 Task: Create an email log file which contains each email sender and its recipient details
Action: Mouse moved to (264, 158)
Screenshot: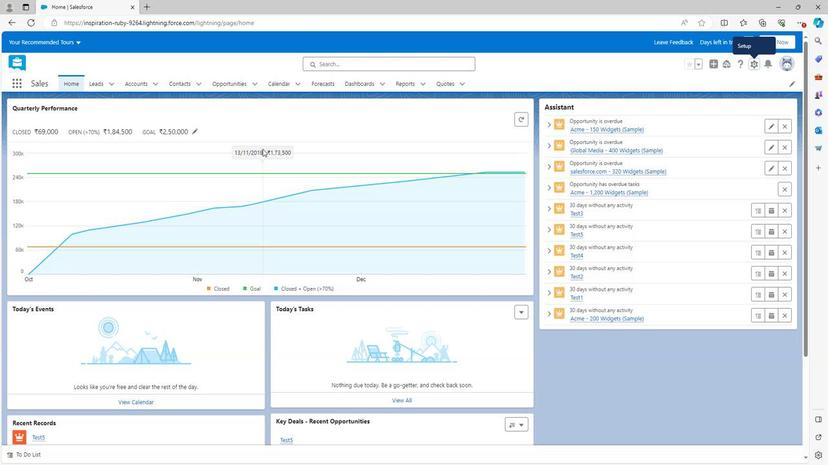 
Action: Mouse scrolled (264, 158) with delta (0, 0)
Screenshot: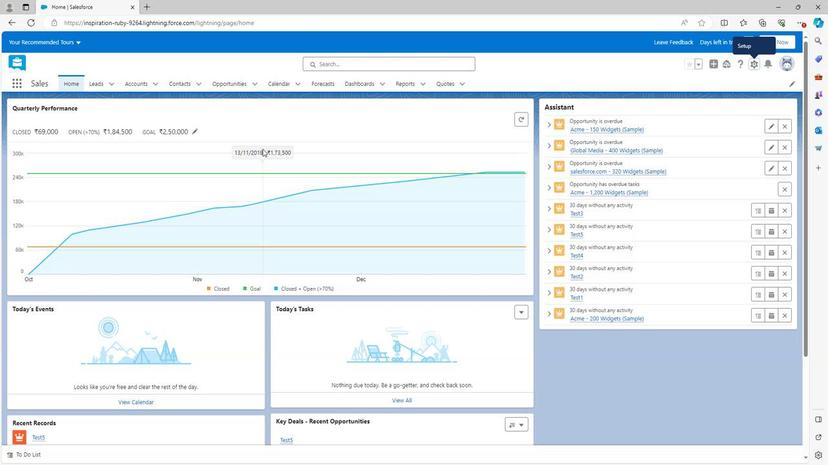 
Action: Mouse moved to (265, 158)
Screenshot: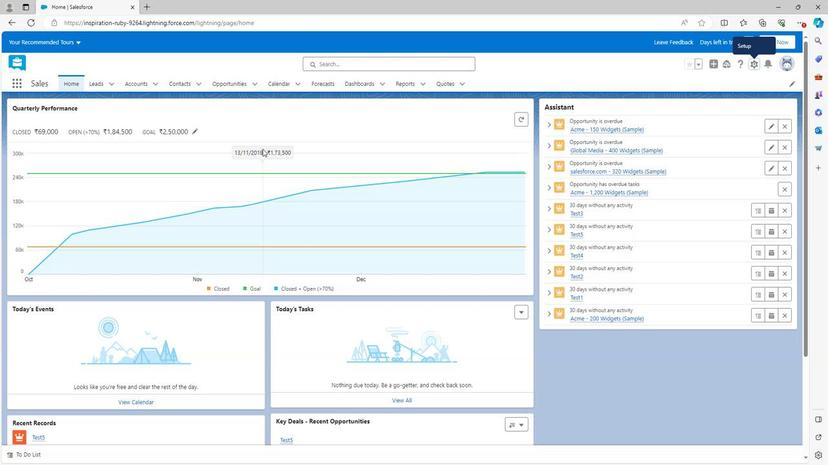 
Action: Mouse scrolled (265, 158) with delta (0, 0)
Screenshot: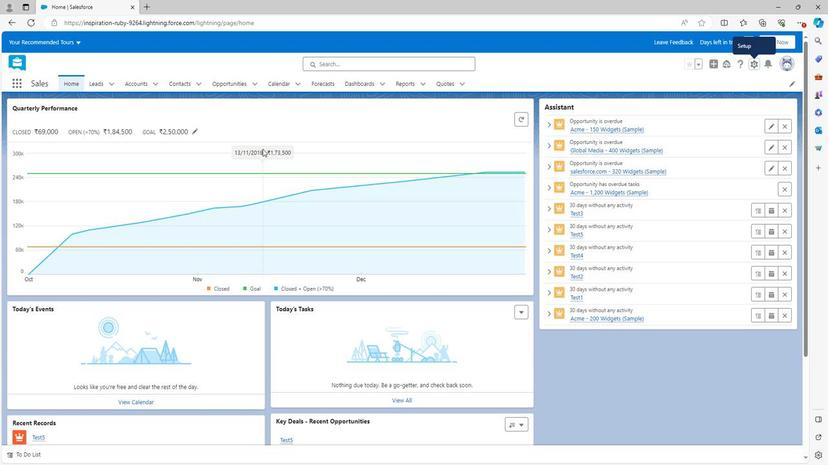 
Action: Mouse scrolled (265, 158) with delta (0, 0)
Screenshot: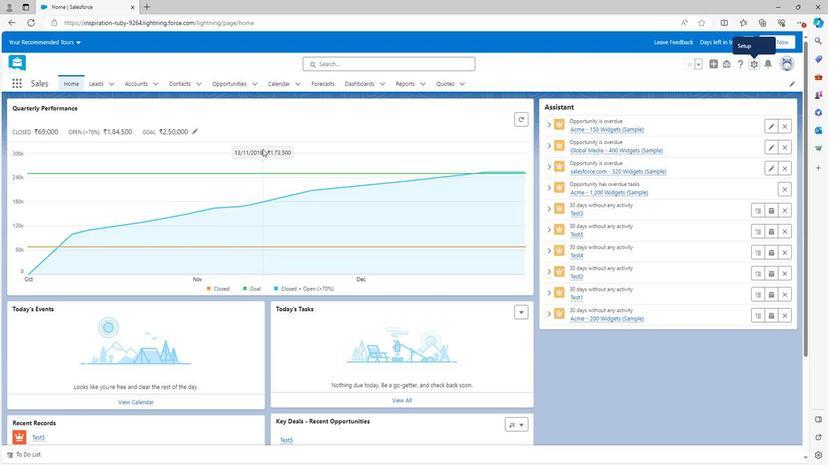 
Action: Mouse scrolled (265, 158) with delta (0, 0)
Screenshot: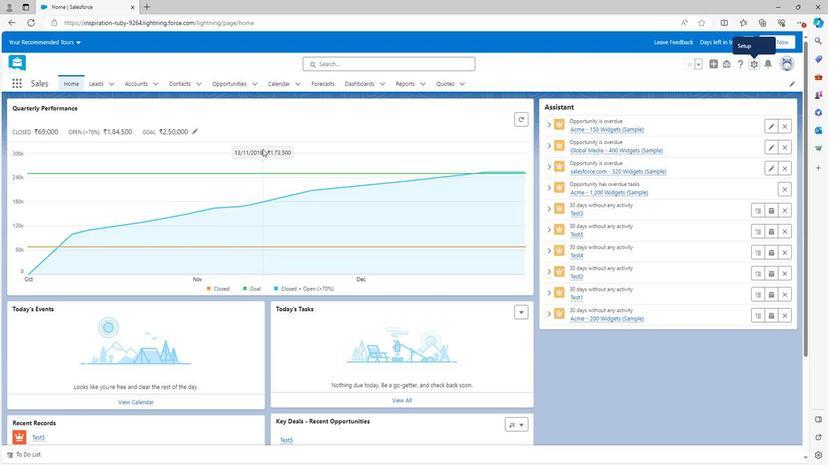
Action: Mouse scrolled (265, 159) with delta (0, 0)
Screenshot: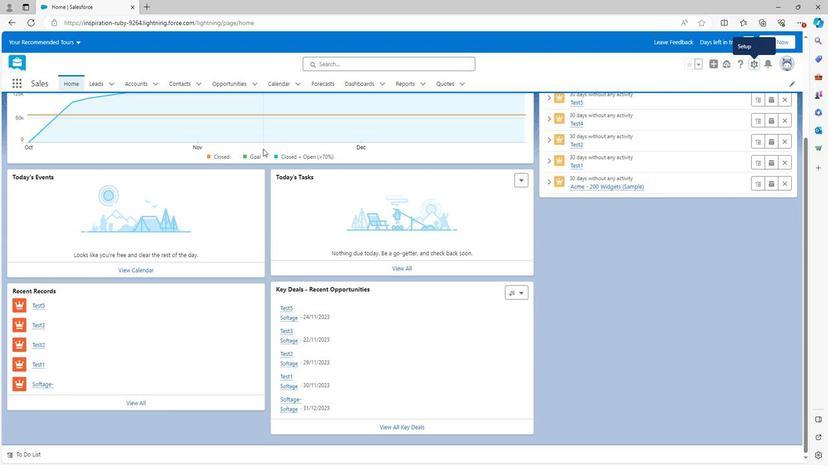 
Action: Mouse scrolled (265, 159) with delta (0, 0)
Screenshot: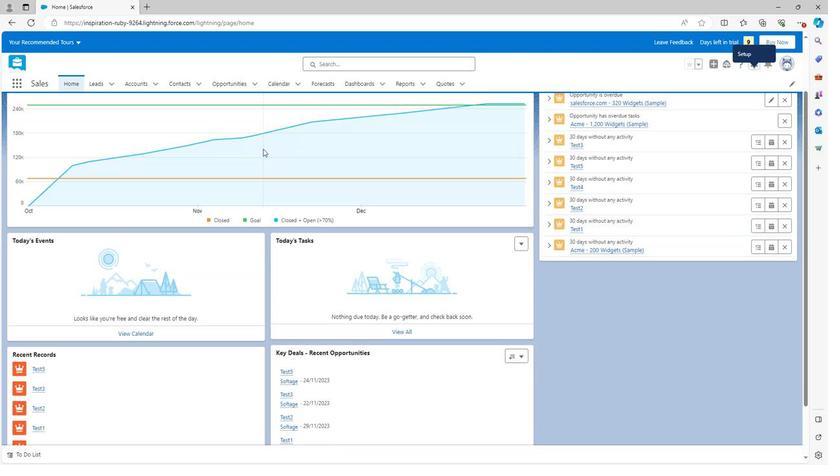 
Action: Mouse scrolled (265, 159) with delta (0, 0)
Screenshot: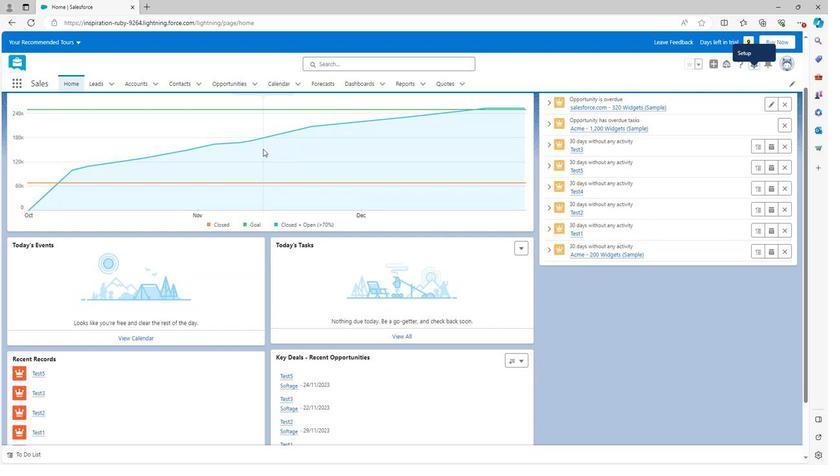 
Action: Mouse moved to (741, 75)
Screenshot: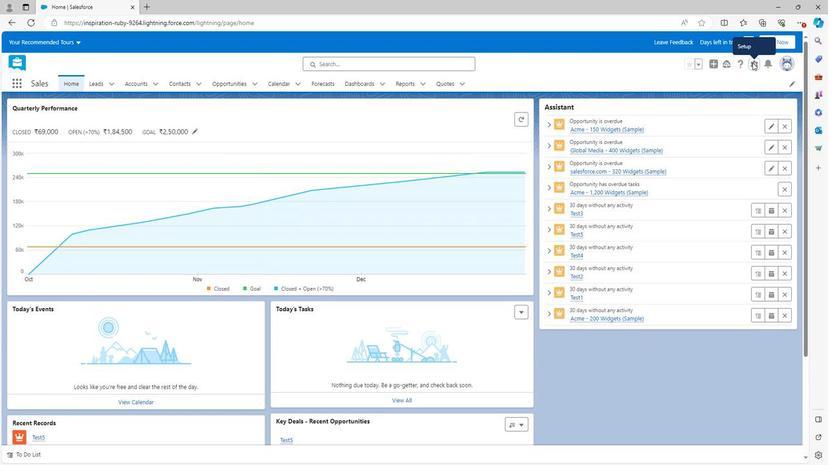 
Action: Mouse pressed left at (741, 75)
Screenshot: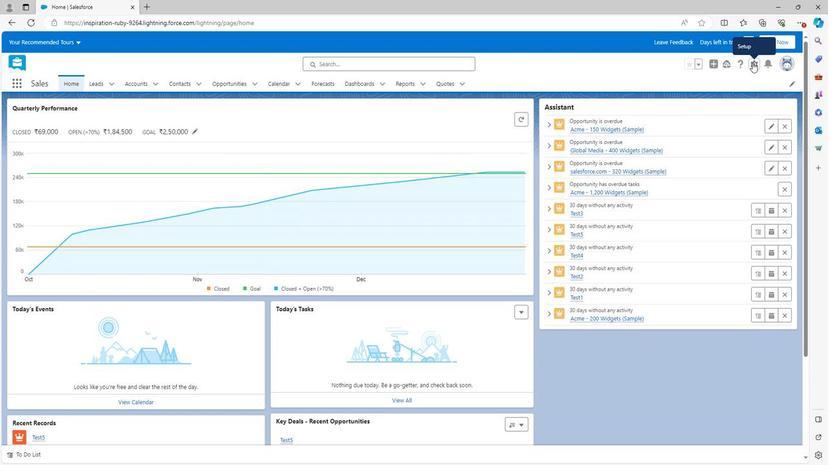 
Action: Mouse moved to (699, 100)
Screenshot: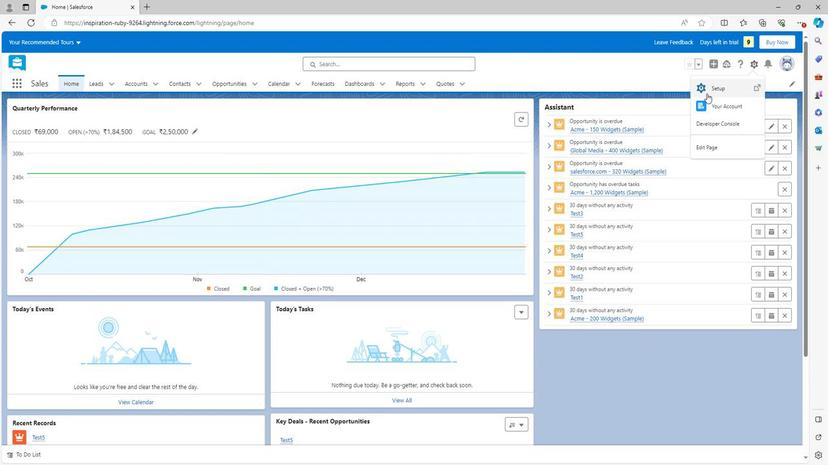 
Action: Mouse pressed left at (699, 100)
Screenshot: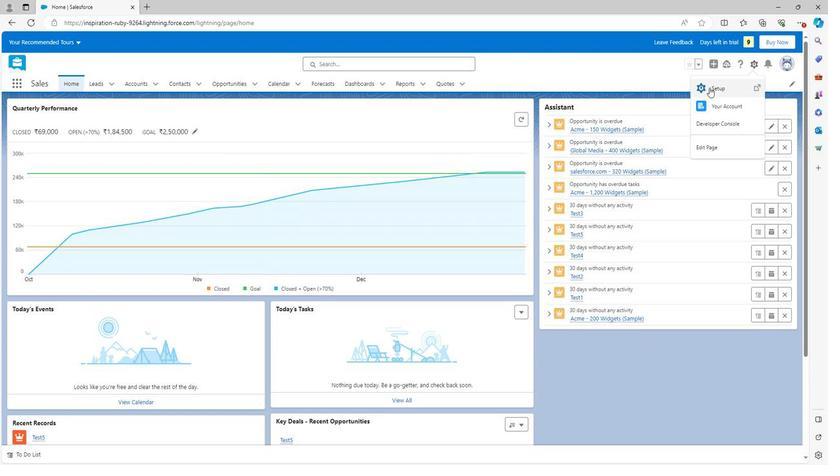 
Action: Mouse moved to (54, 362)
Screenshot: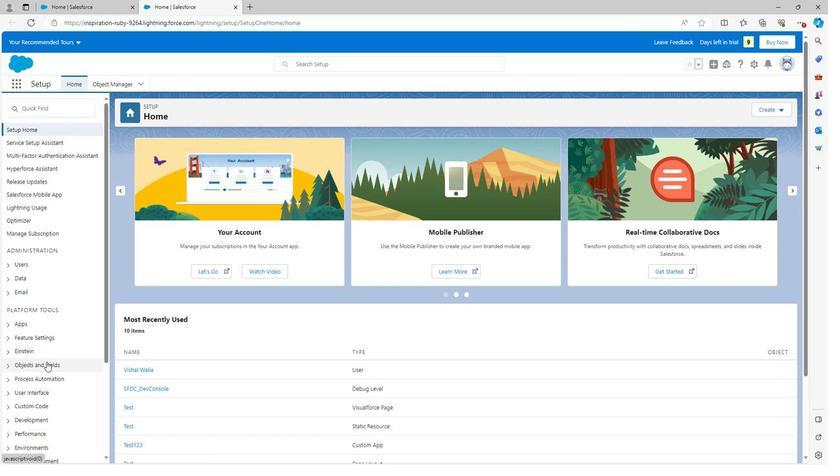 
Action: Mouse scrolled (54, 362) with delta (0, 0)
Screenshot: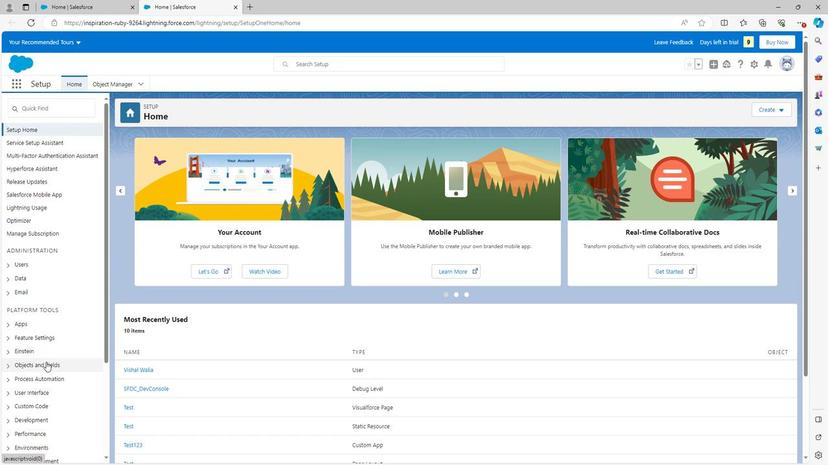 
Action: Mouse scrolled (54, 362) with delta (0, 0)
Screenshot: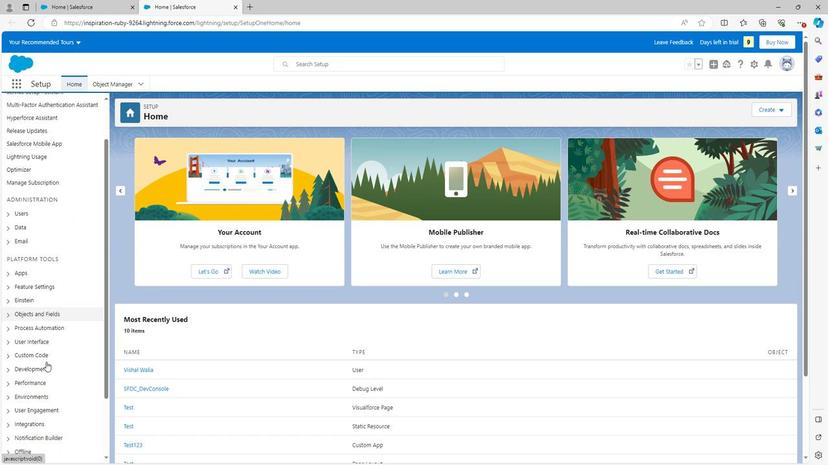 
Action: Mouse scrolled (54, 362) with delta (0, 0)
Screenshot: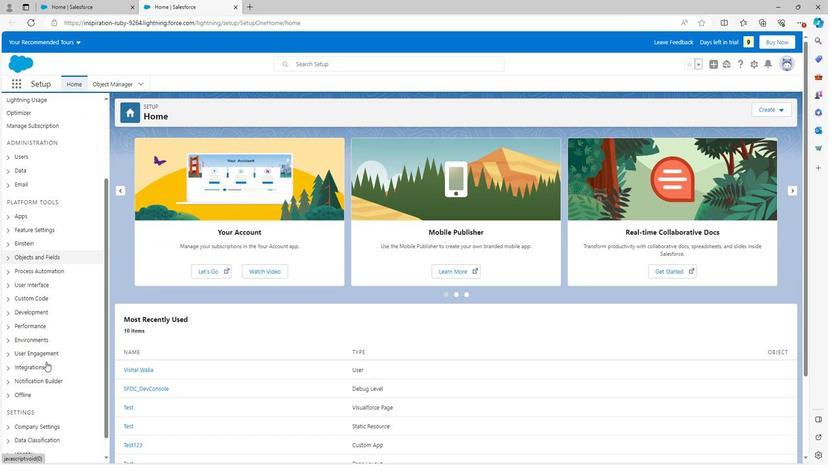 
Action: Mouse moved to (17, 322)
Screenshot: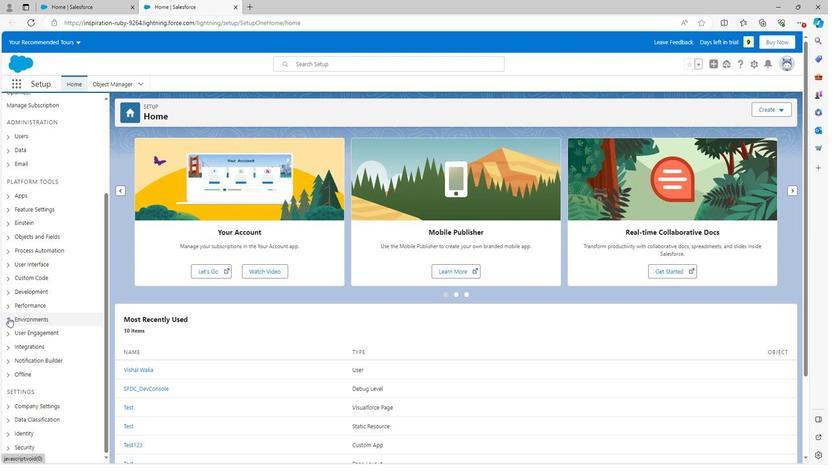 
Action: Mouse pressed left at (17, 322)
Screenshot: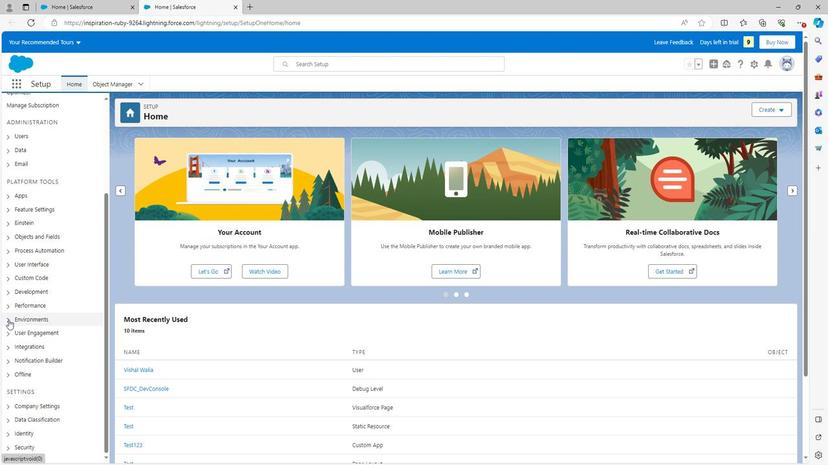 
Action: Mouse moved to (17, 322)
Screenshot: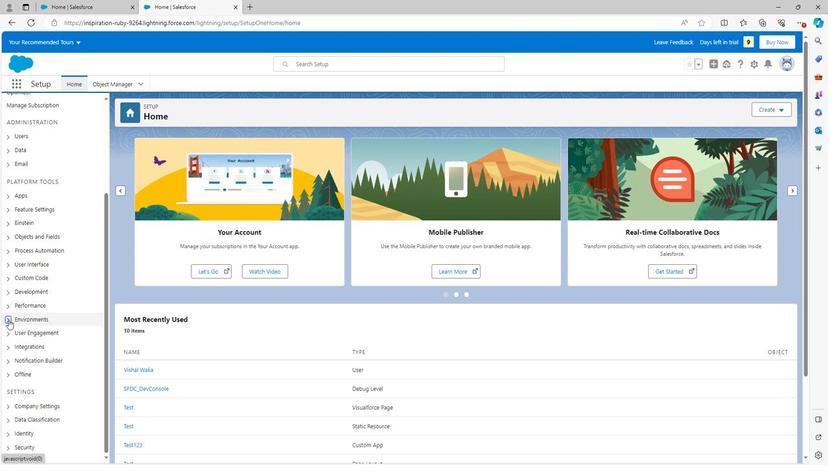
Action: Mouse scrolled (17, 322) with delta (0, 0)
Screenshot: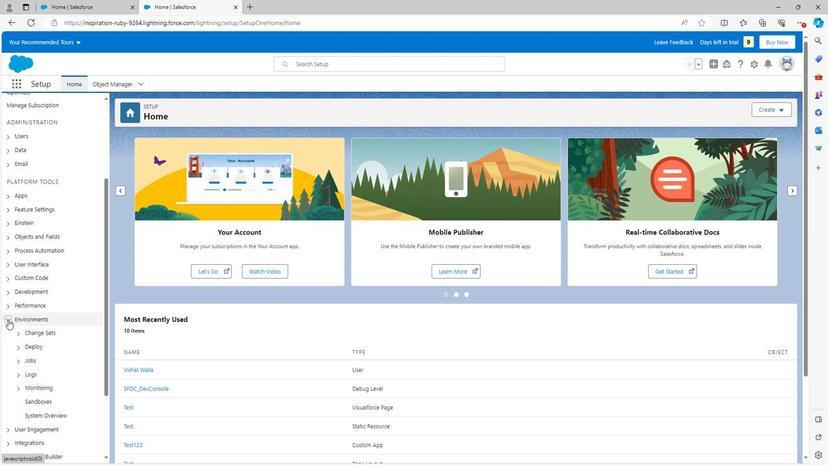 
Action: Mouse scrolled (17, 322) with delta (0, 0)
Screenshot: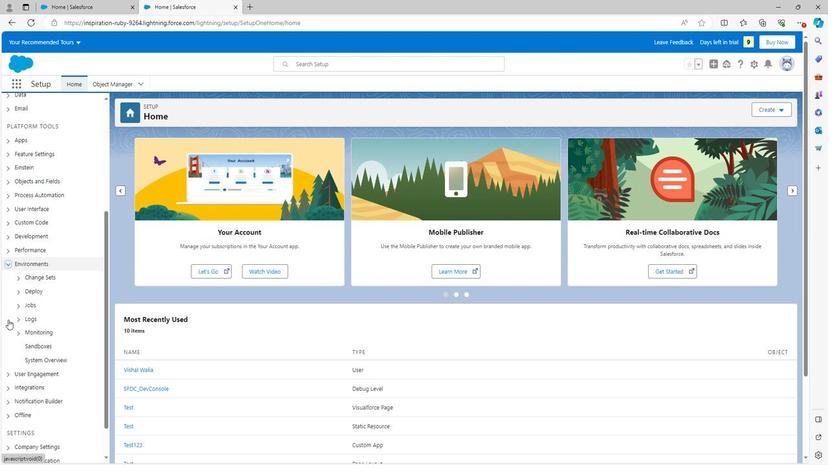 
Action: Mouse moved to (29, 282)
Screenshot: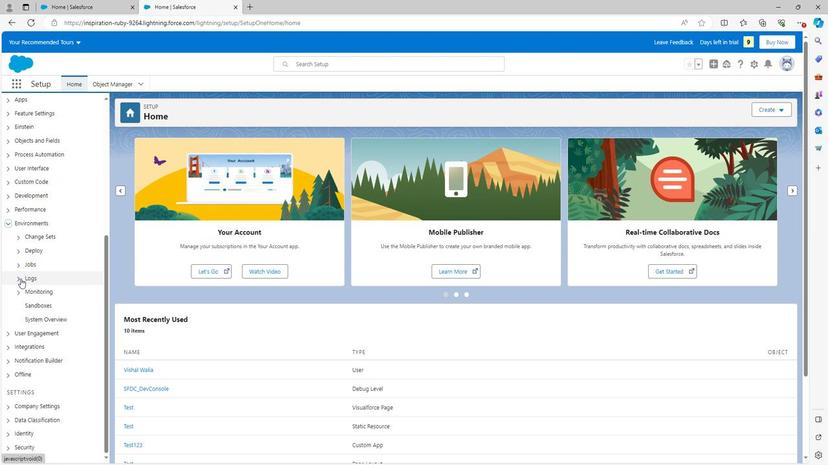 
Action: Mouse pressed left at (29, 282)
Screenshot: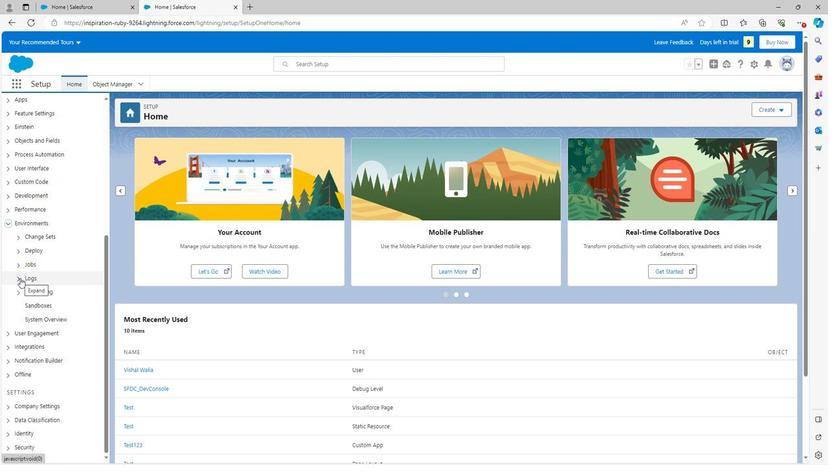 
Action: Mouse moved to (51, 307)
Screenshot: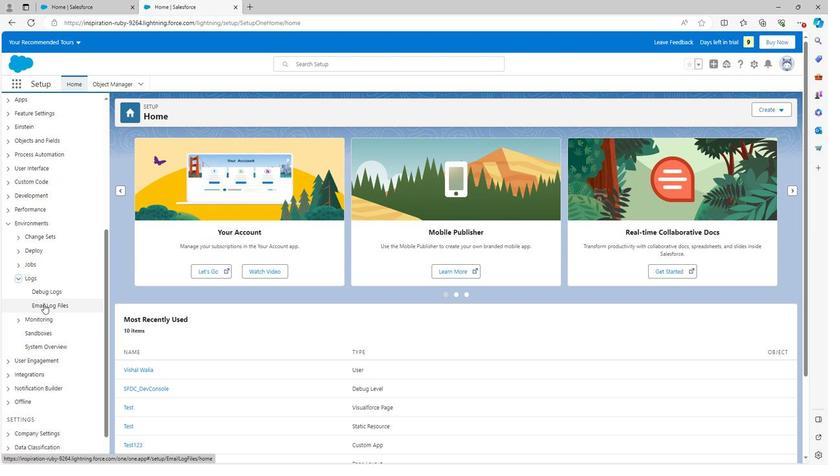 
Action: Mouse pressed left at (51, 307)
Screenshot: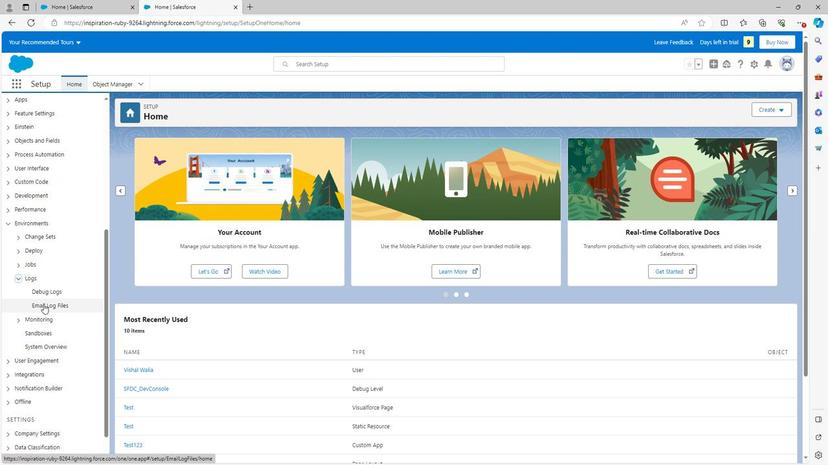 
Action: Mouse moved to (345, 190)
Screenshot: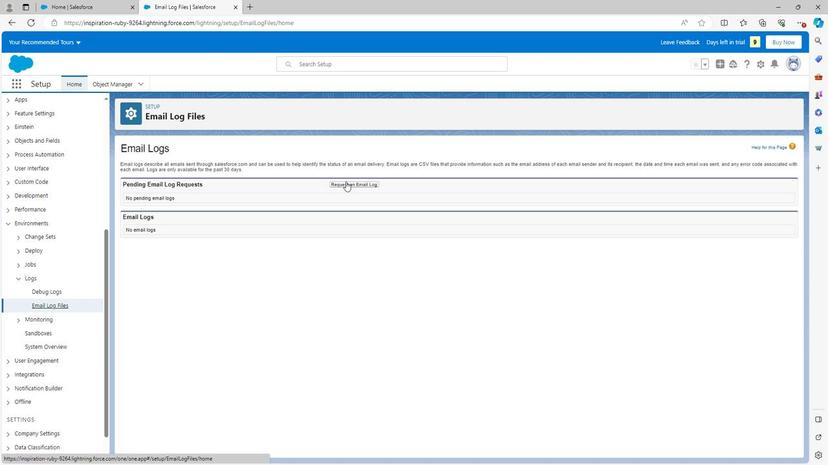 
Action: Mouse pressed left at (345, 190)
Screenshot: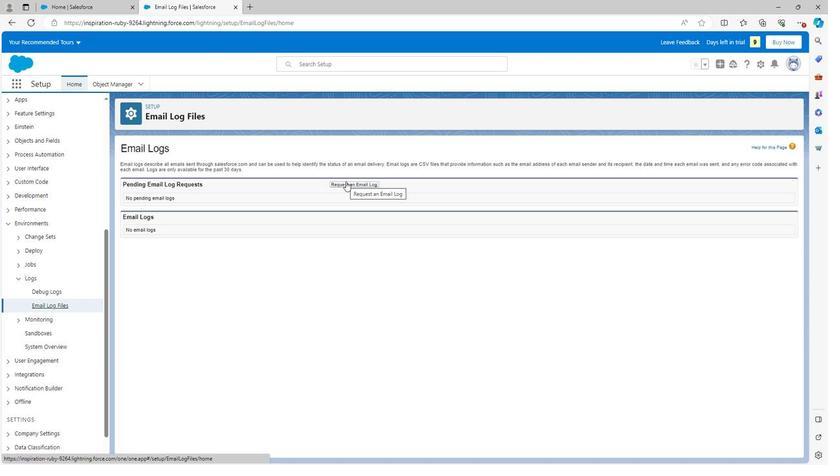 
Action: Mouse moved to (155, 285)
Screenshot: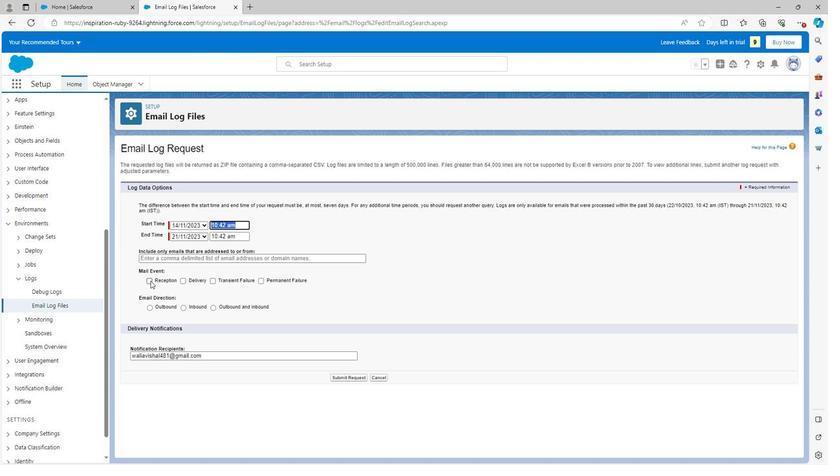 
Action: Mouse pressed left at (155, 285)
Screenshot: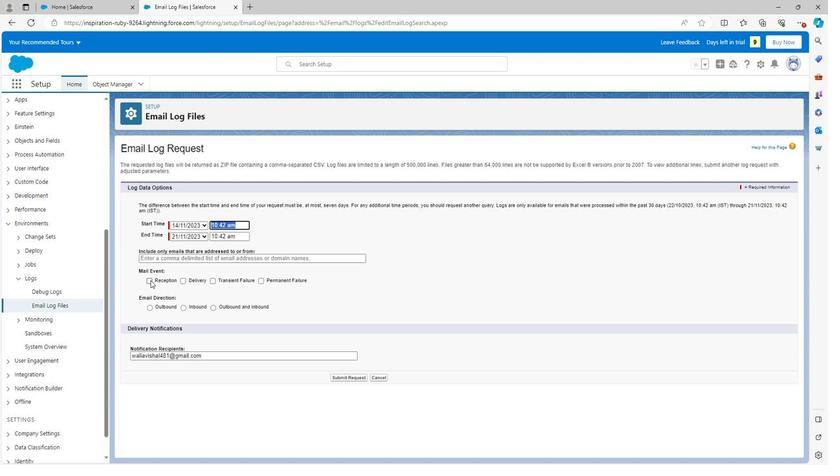 
Action: Mouse moved to (189, 311)
Screenshot: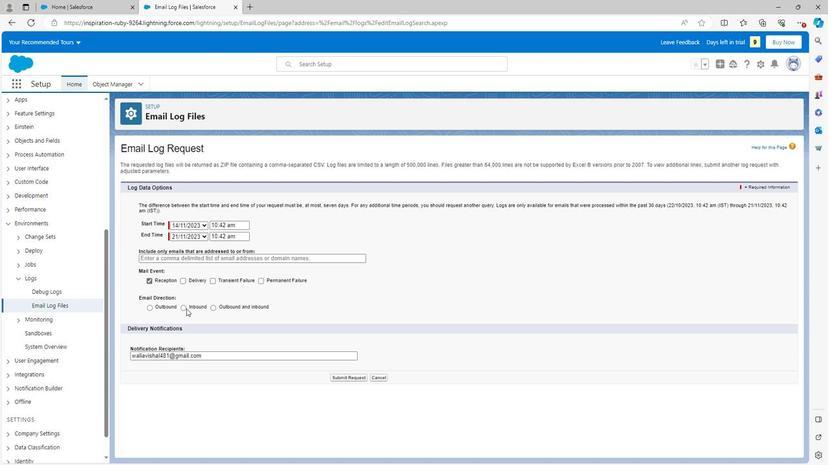 
Action: Mouse pressed left at (189, 311)
Screenshot: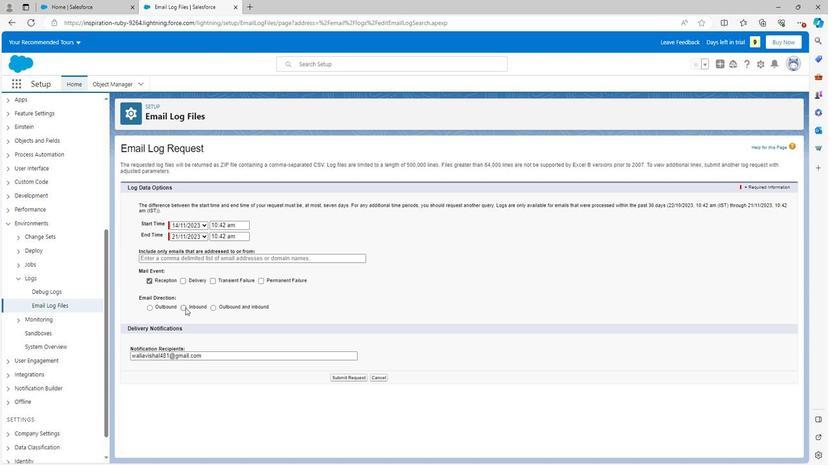 
Action: Mouse moved to (340, 379)
Screenshot: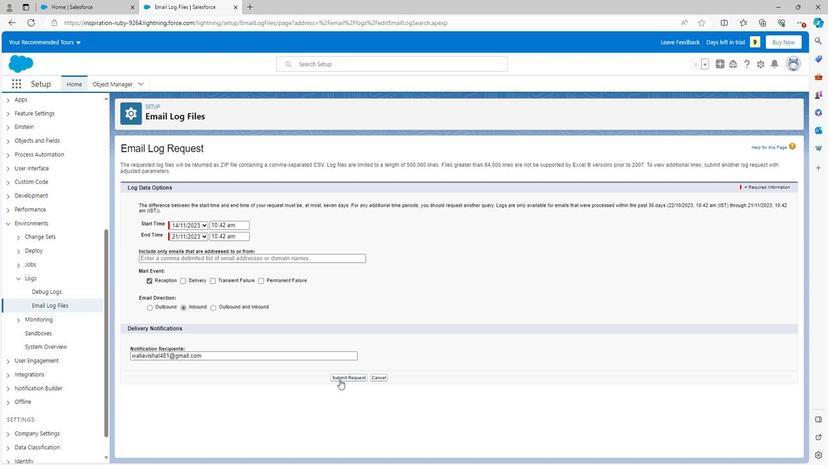 
Action: Mouse pressed left at (340, 379)
Screenshot: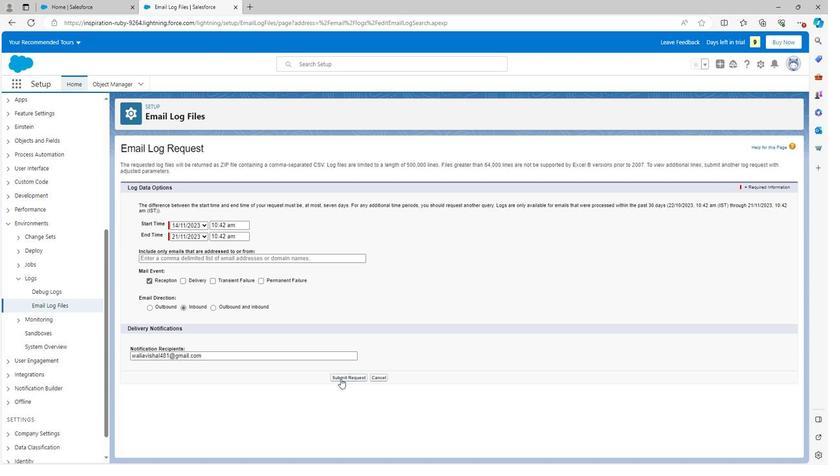 
Action: Mouse moved to (579, 256)
Screenshot: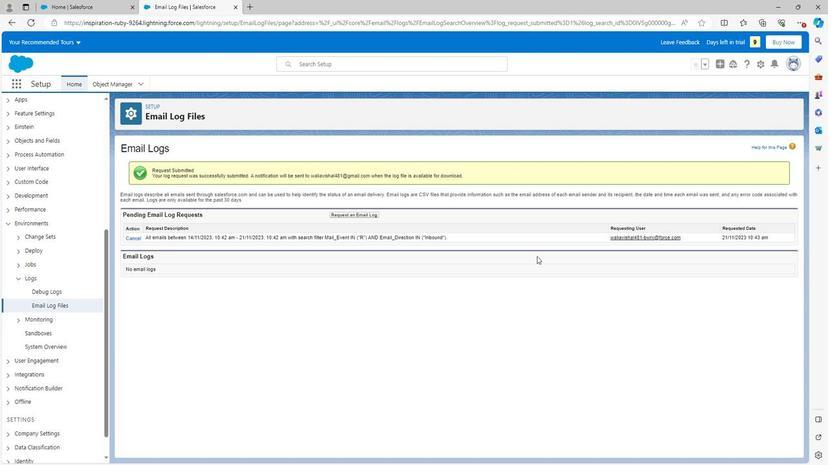 
